 Task: Select the dark+ in the color theme.
Action: Mouse moved to (12, 508)
Screenshot: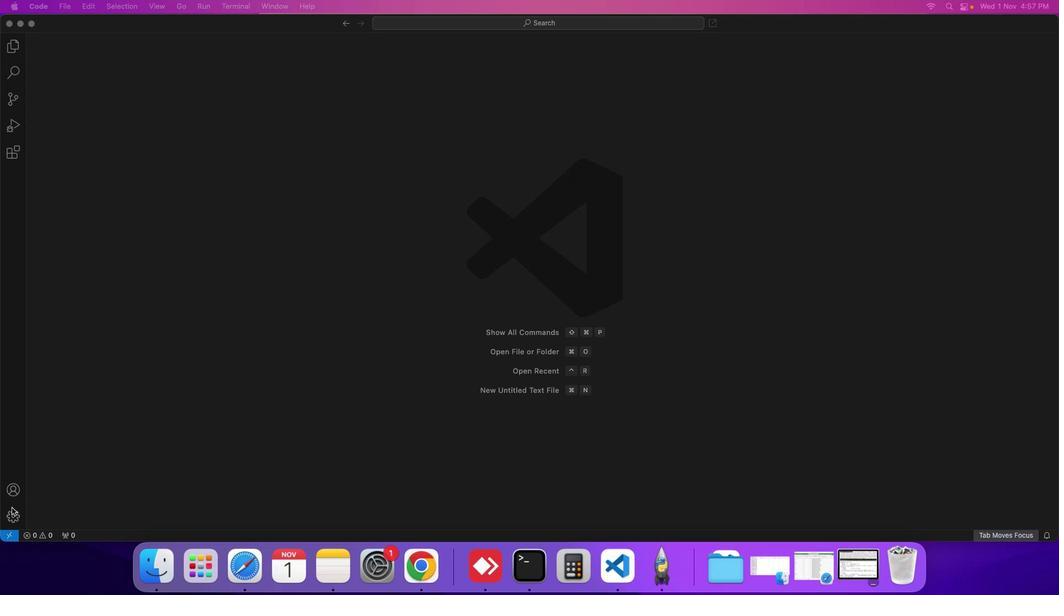 
Action: Mouse pressed left at (12, 508)
Screenshot: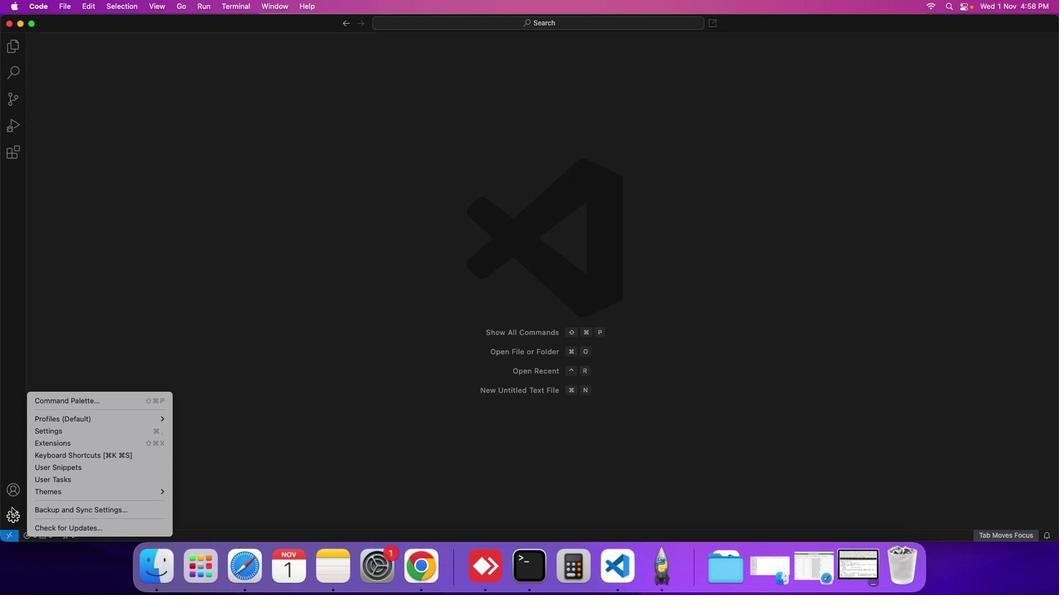 
Action: Mouse moved to (77, 433)
Screenshot: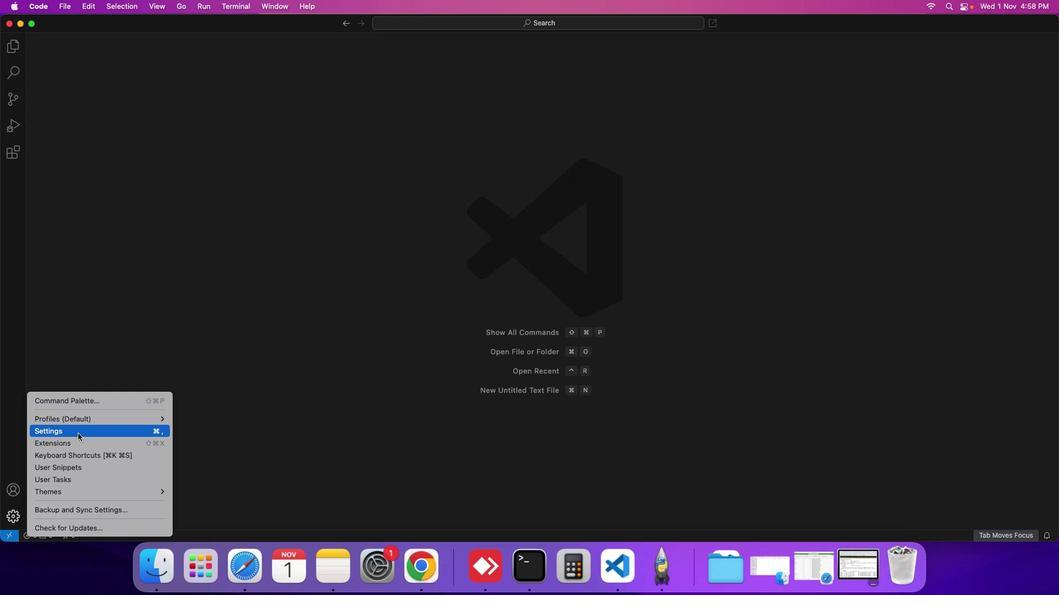 
Action: Mouse pressed left at (77, 433)
Screenshot: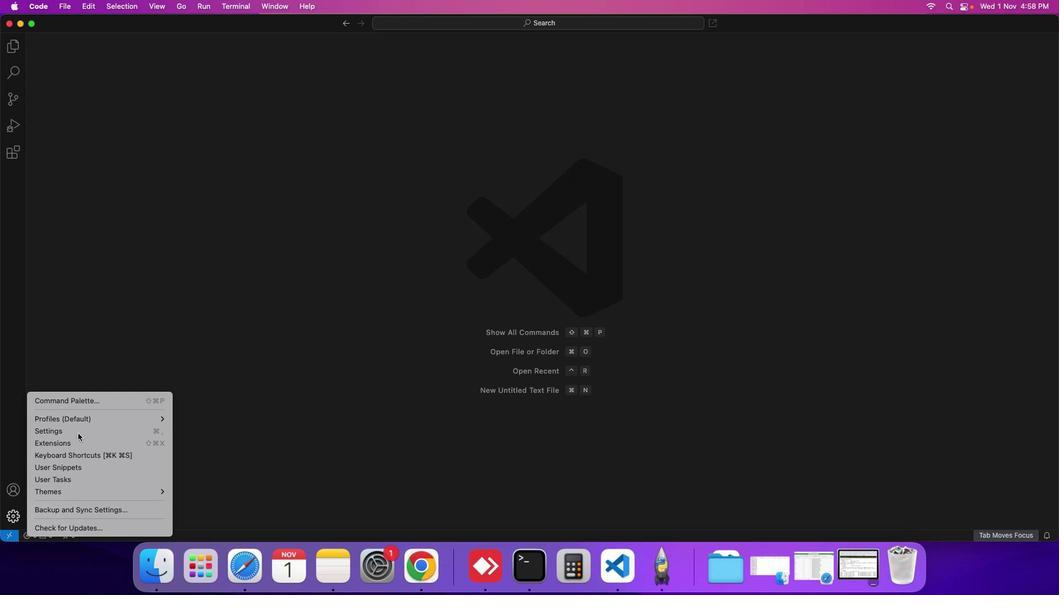 
Action: Mouse moved to (256, 135)
Screenshot: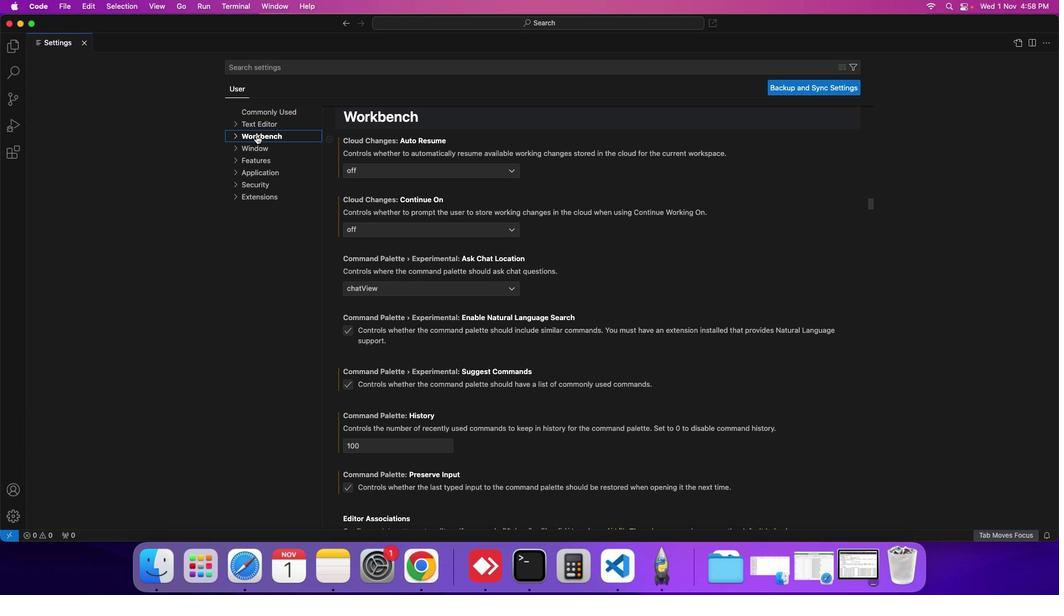 
Action: Mouse pressed left at (256, 135)
Screenshot: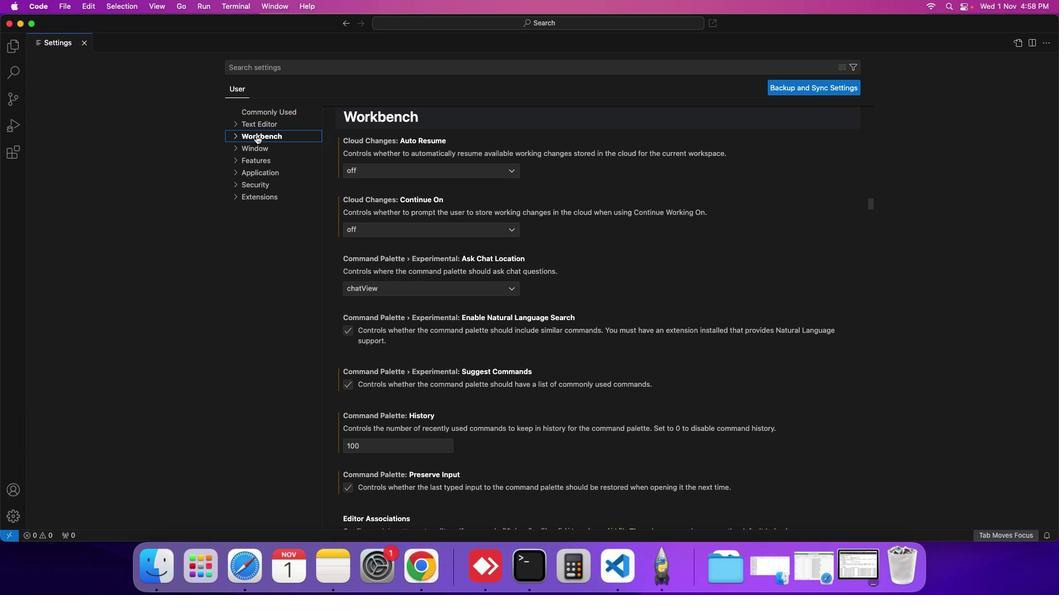 
Action: Mouse moved to (259, 145)
Screenshot: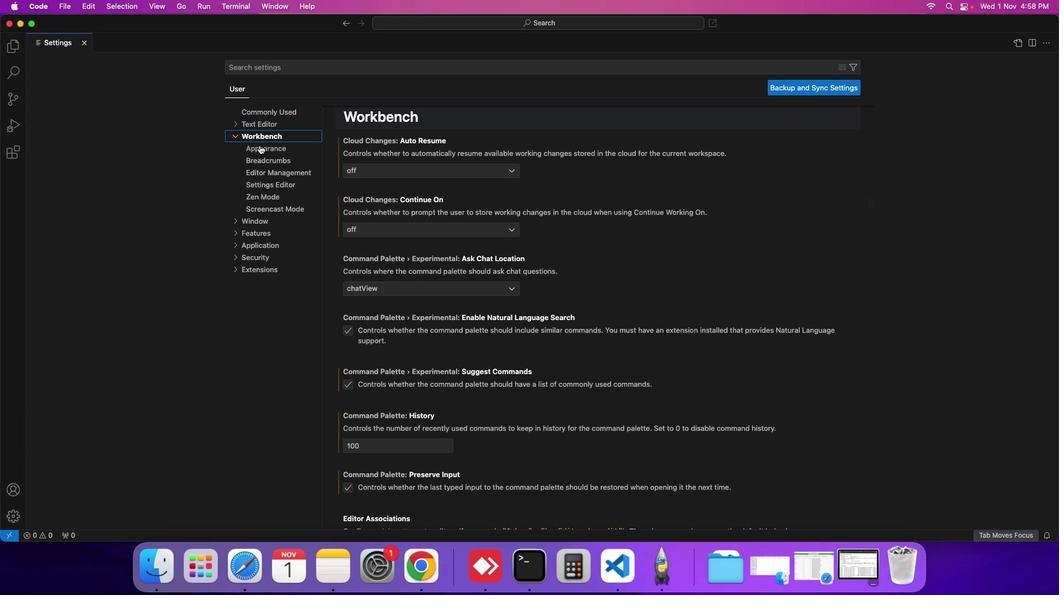 
Action: Mouse pressed left at (259, 145)
Screenshot: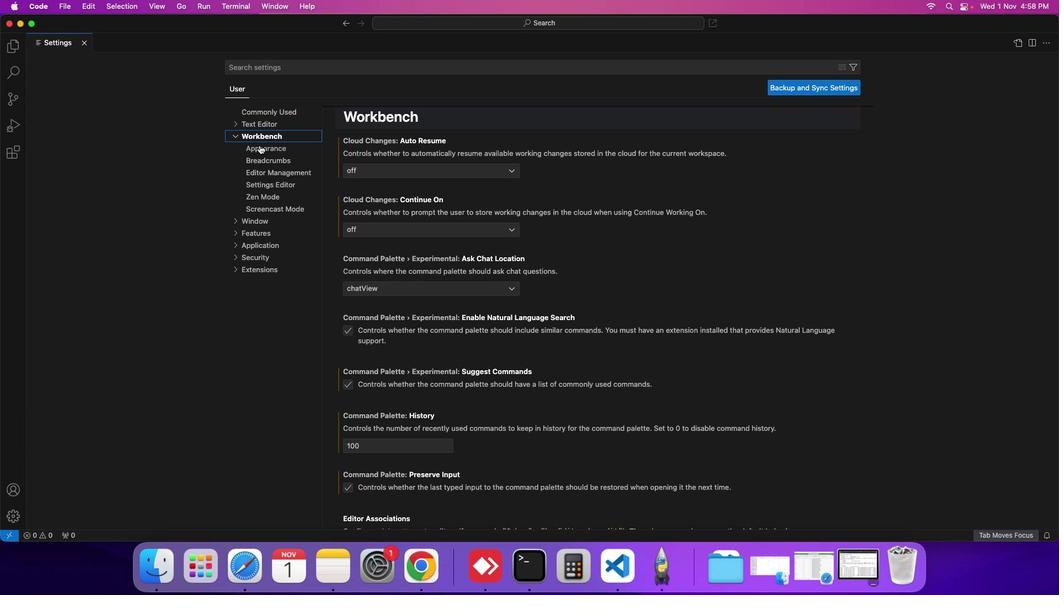 
Action: Mouse moved to (412, 323)
Screenshot: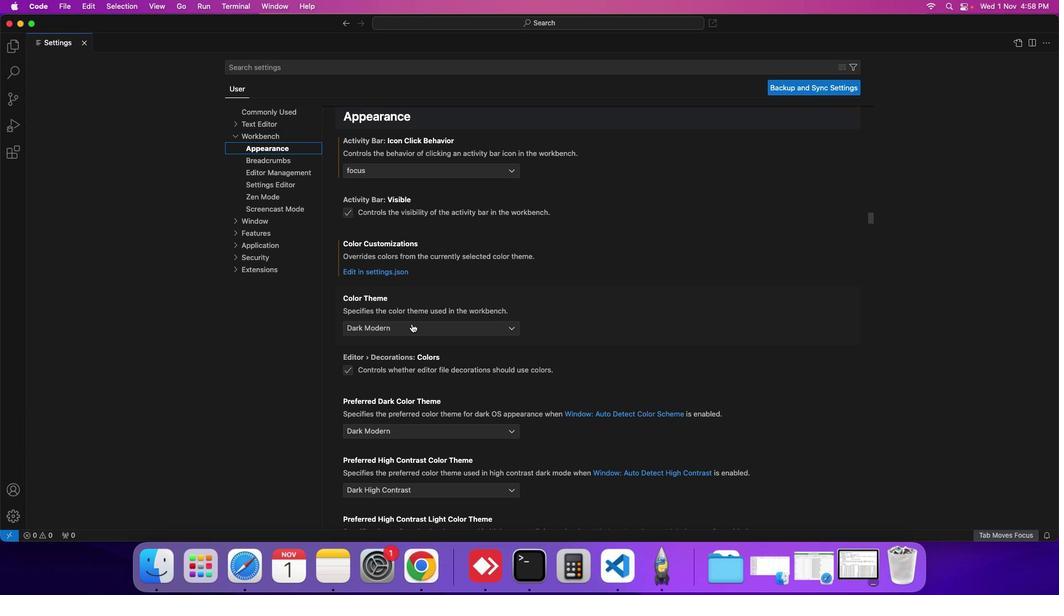 
Action: Mouse pressed left at (412, 323)
Screenshot: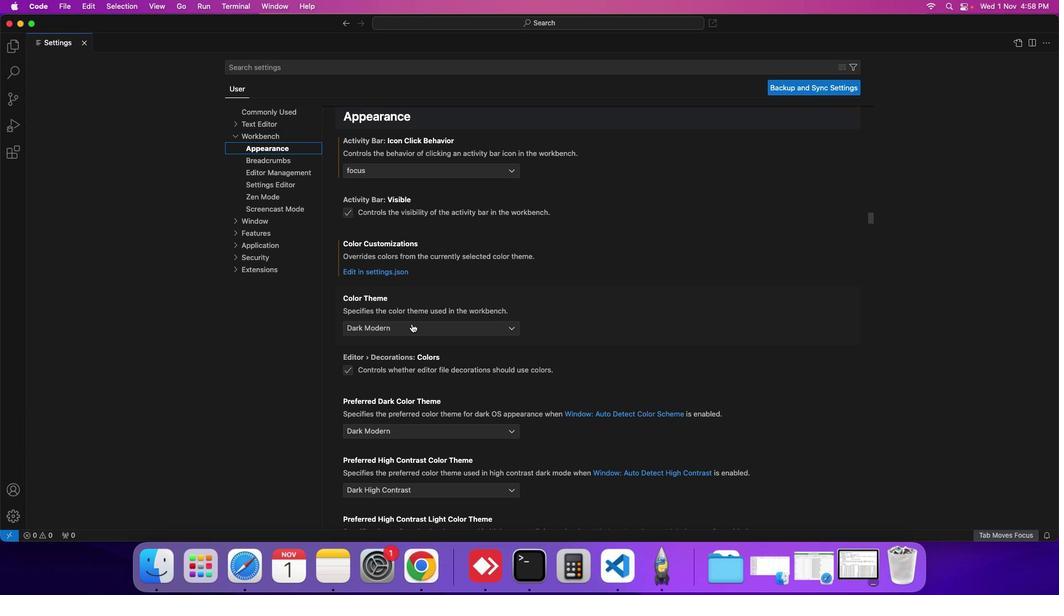 
Action: Mouse moved to (403, 391)
Screenshot: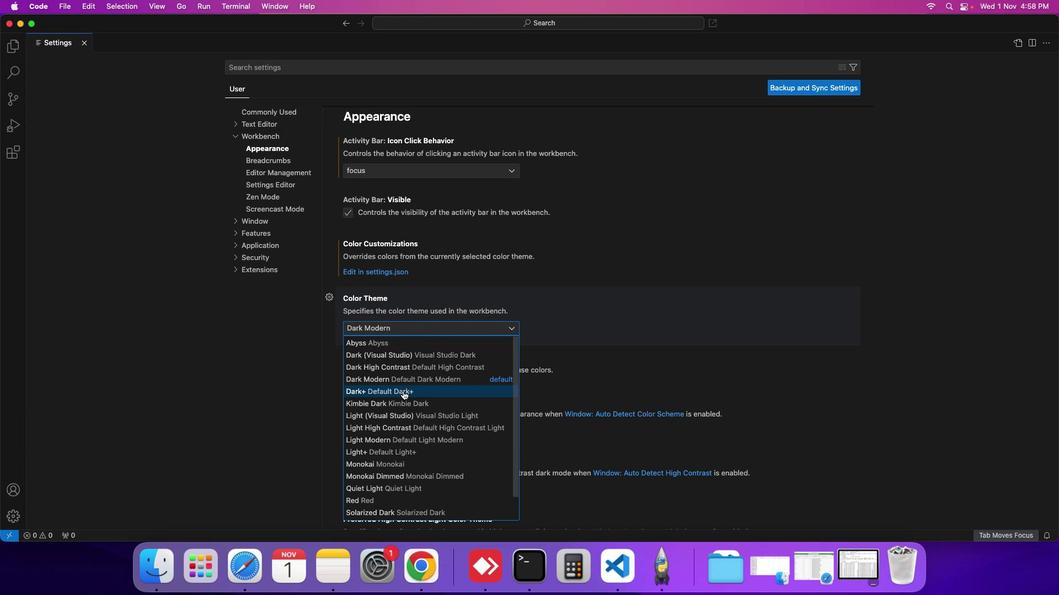 
Action: Mouse pressed left at (403, 391)
Screenshot: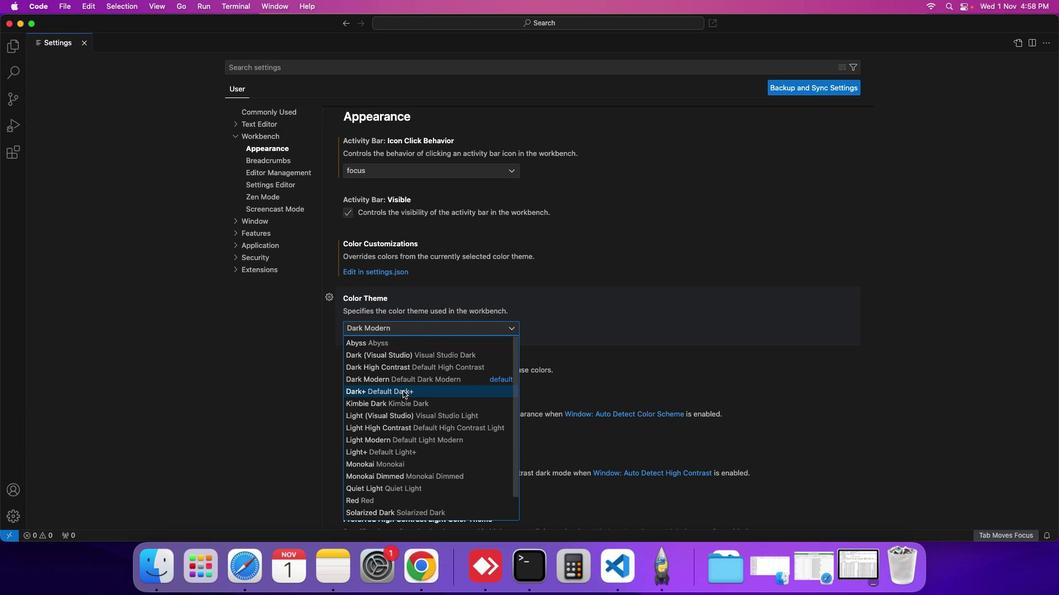 
Action: Mouse moved to (555, 171)
Screenshot: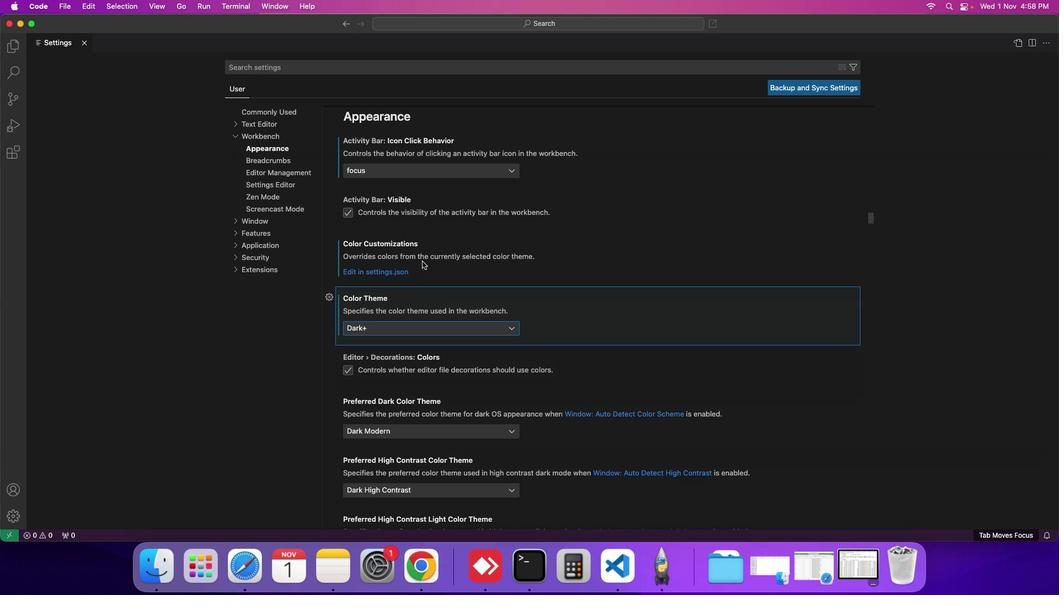 
